 Task: Forward email with the signature Amber Rodriguez with the subject 'Thank you' from softage.1@softage.net to 'softage.10@softage.net' with the message 'I would like to request a meeting to discuss the upcoming marketing event.'
Action: Mouse moved to (891, 185)
Screenshot: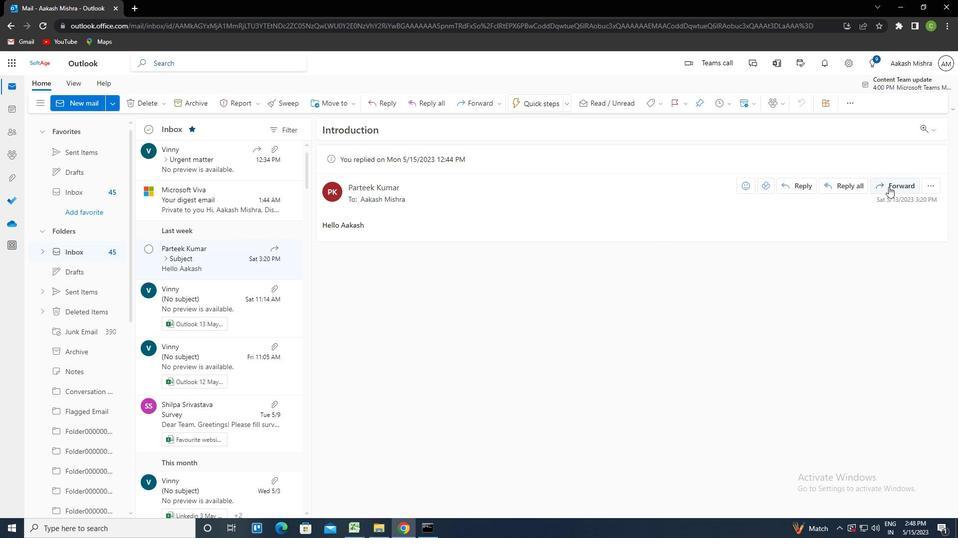 
Action: Mouse pressed left at (891, 185)
Screenshot: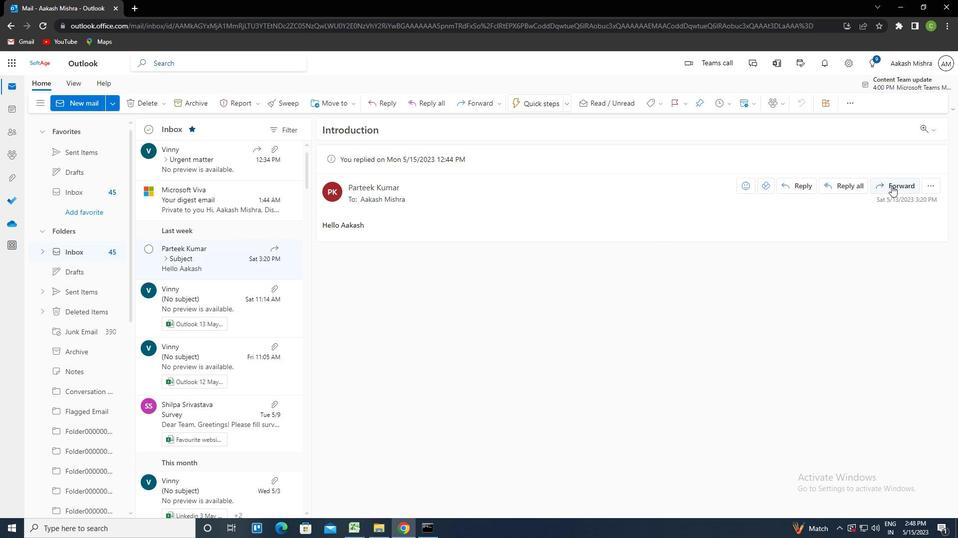 
Action: Mouse moved to (637, 104)
Screenshot: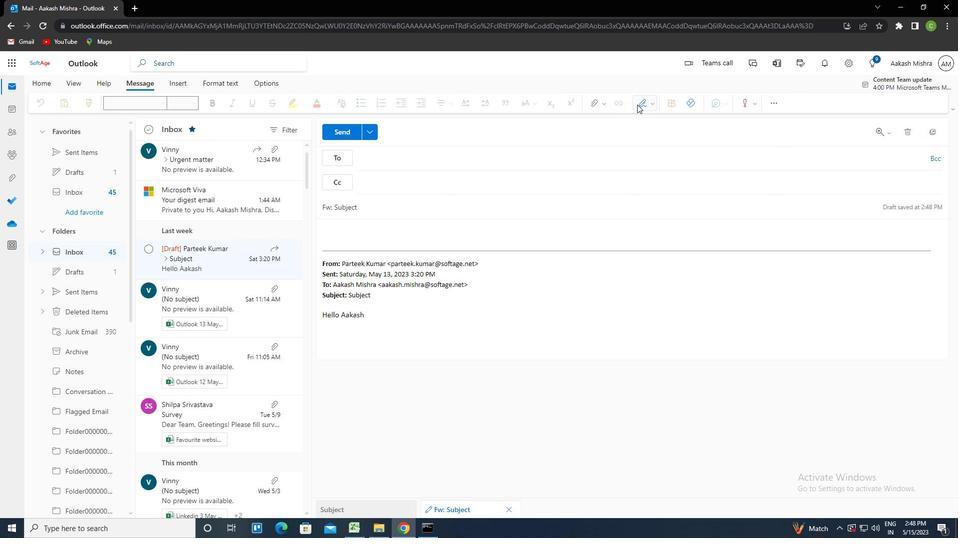 
Action: Mouse pressed left at (637, 104)
Screenshot: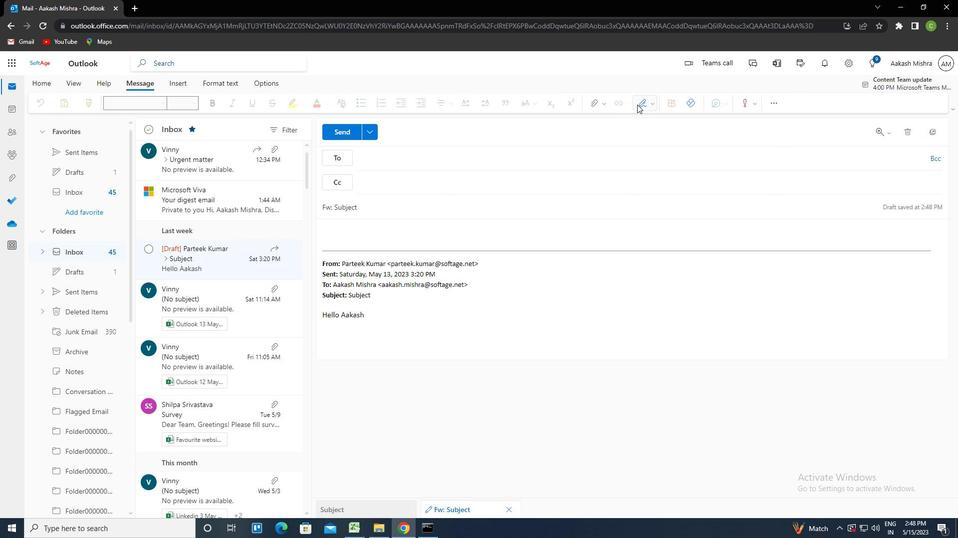 
Action: Mouse moved to (625, 146)
Screenshot: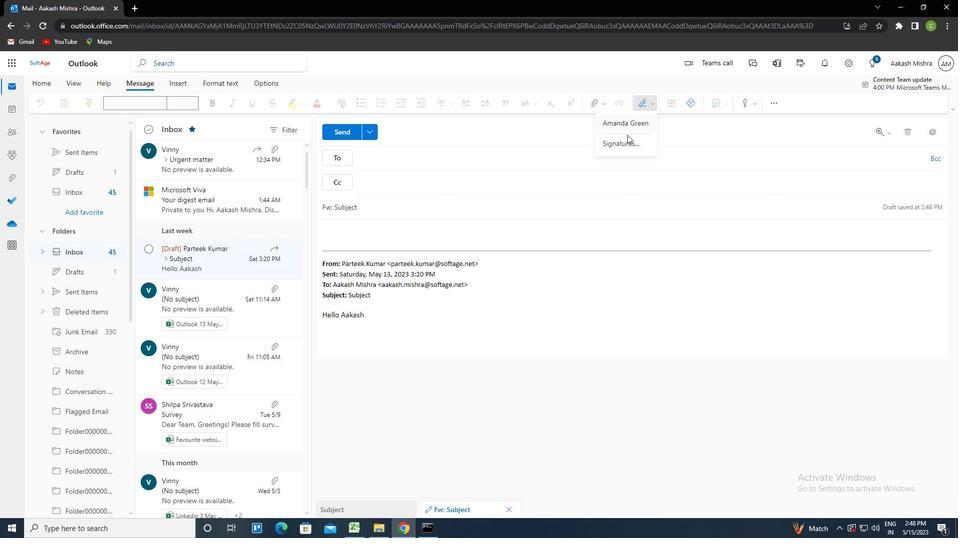 
Action: Mouse pressed left at (625, 146)
Screenshot: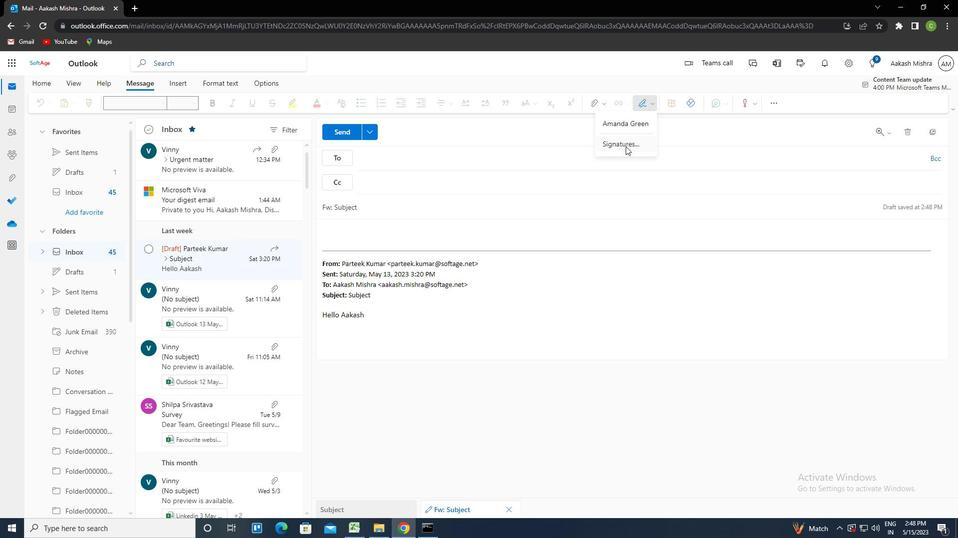 
Action: Mouse moved to (681, 184)
Screenshot: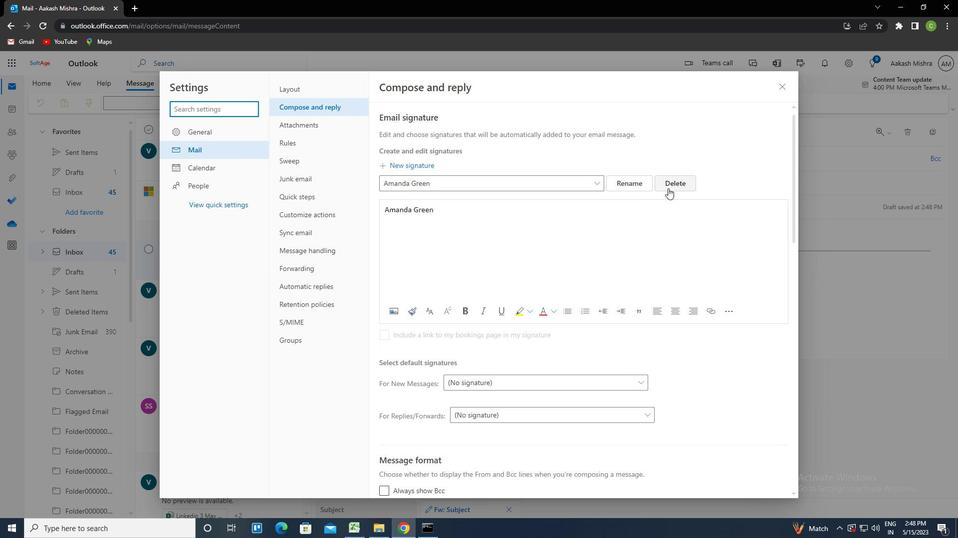 
Action: Mouse pressed left at (681, 184)
Screenshot: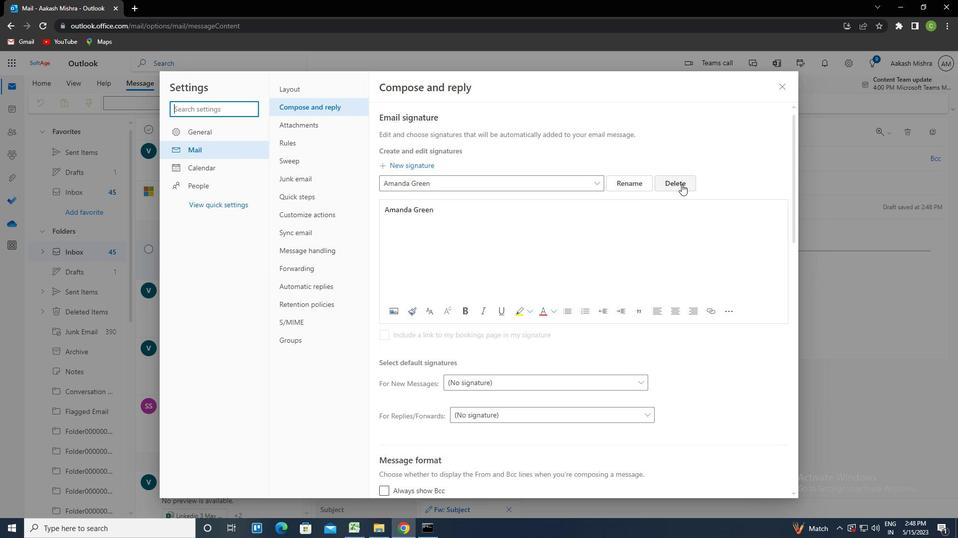 
Action: Mouse moved to (539, 181)
Screenshot: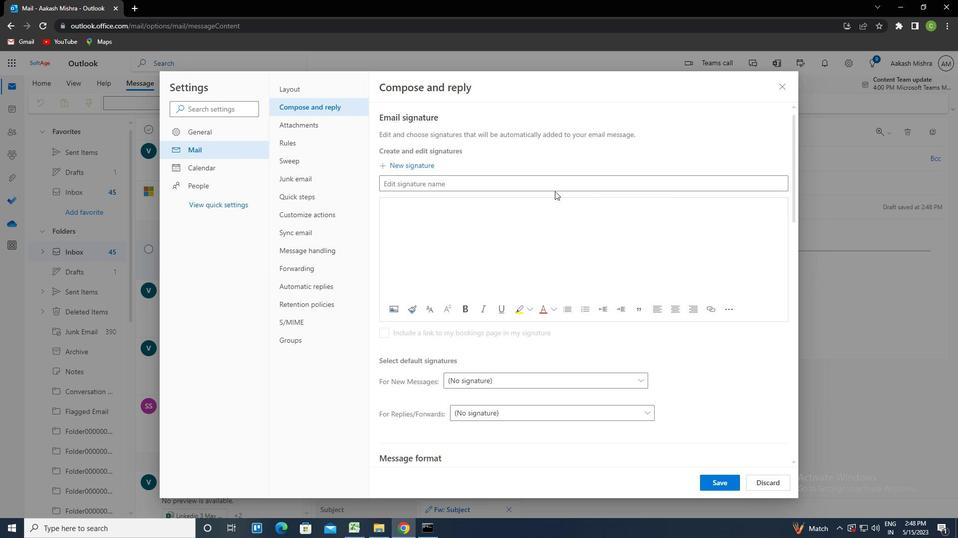 
Action: Mouse pressed left at (539, 181)
Screenshot: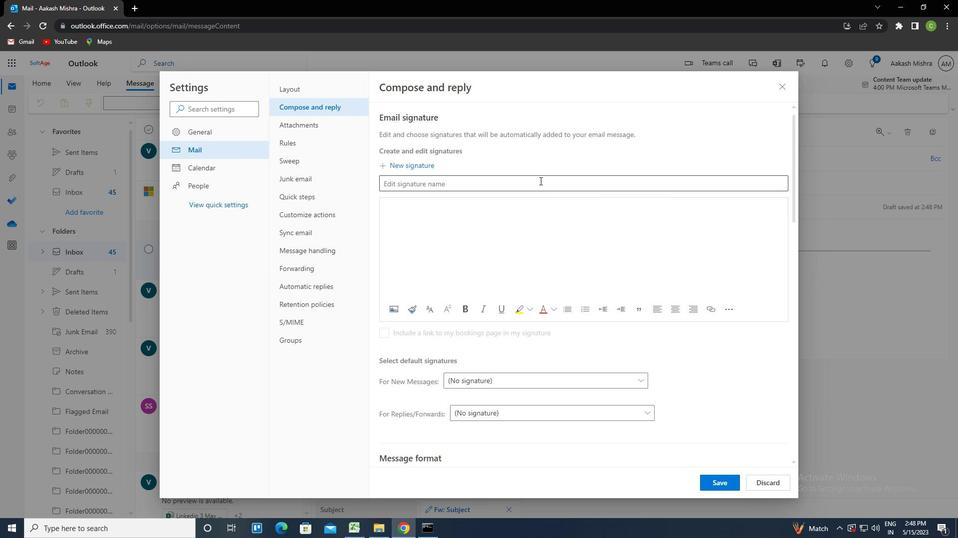
Action: Key pressed <Key.caps_lock>a<Key.caps_lock>mber<Key.space><Key.caps_lock>r<Key.caps_lock>odriguez<Key.tab><Key.caps_lock>a<Key.caps_lock>mber<Key.space><Key.caps_lock>r<Key.caps_lock>odriu<Key.backspace><Key.backspace>iguez
Screenshot: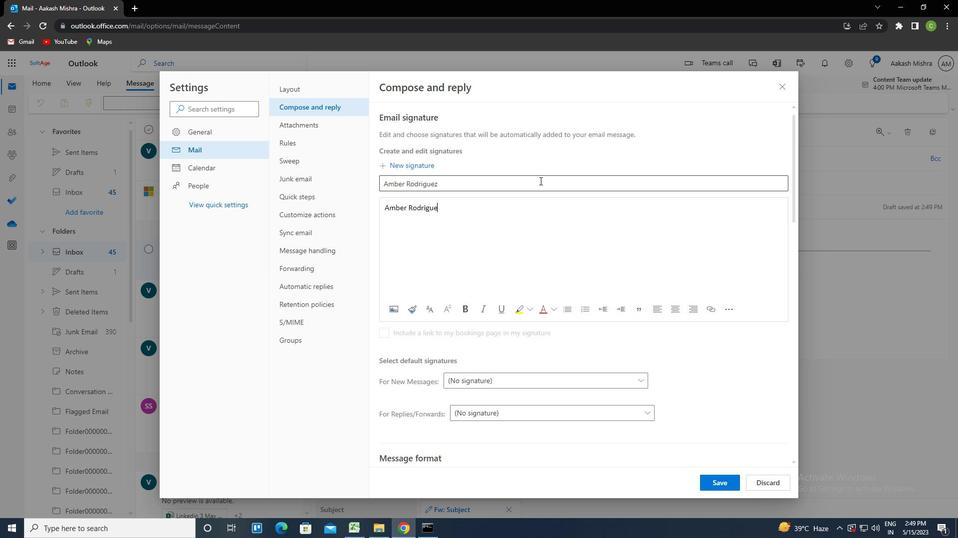 
Action: Mouse moved to (715, 483)
Screenshot: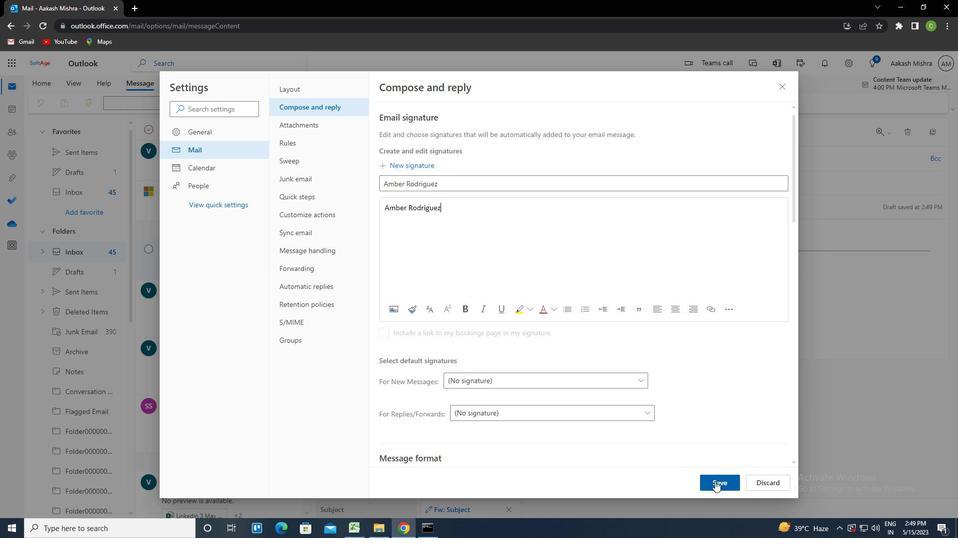 
Action: Mouse pressed left at (715, 483)
Screenshot: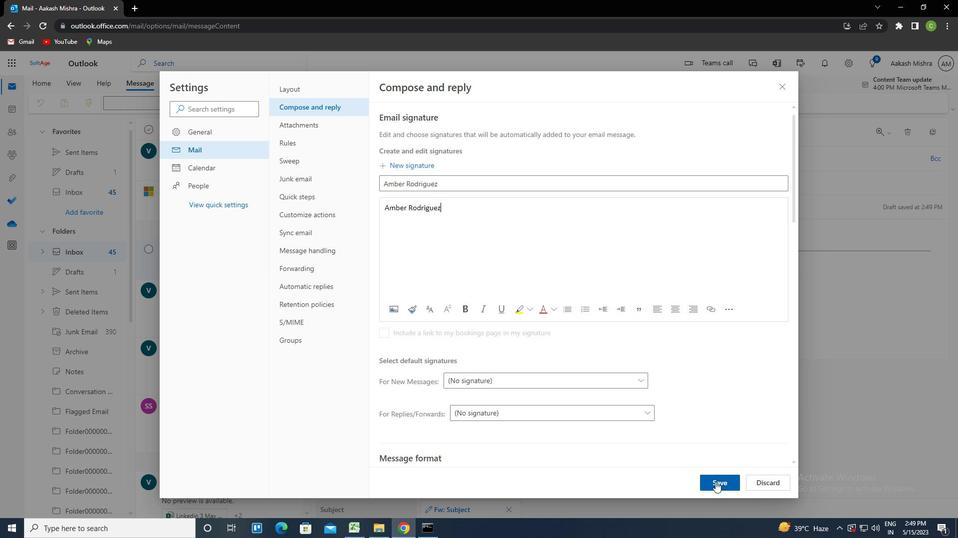 
Action: Mouse moved to (778, 85)
Screenshot: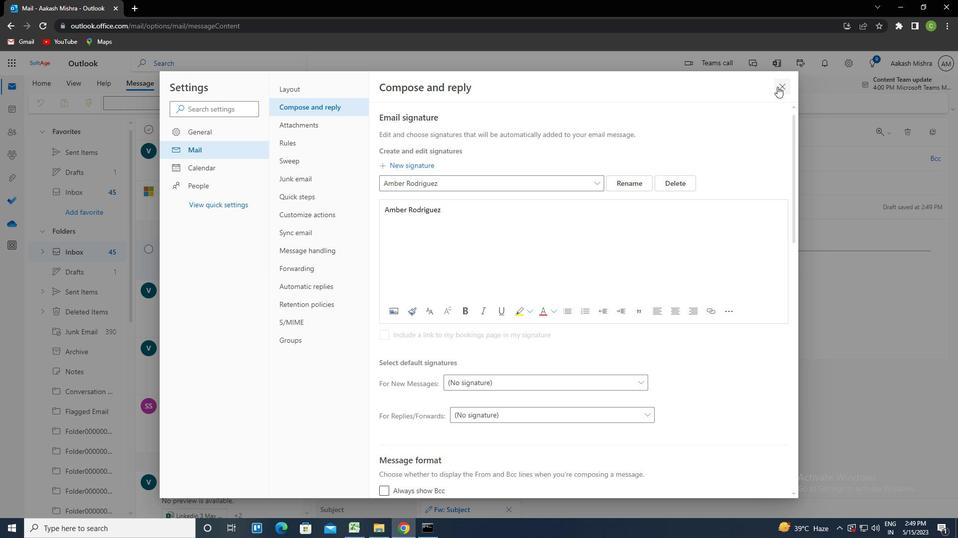 
Action: Mouse pressed left at (778, 85)
Screenshot: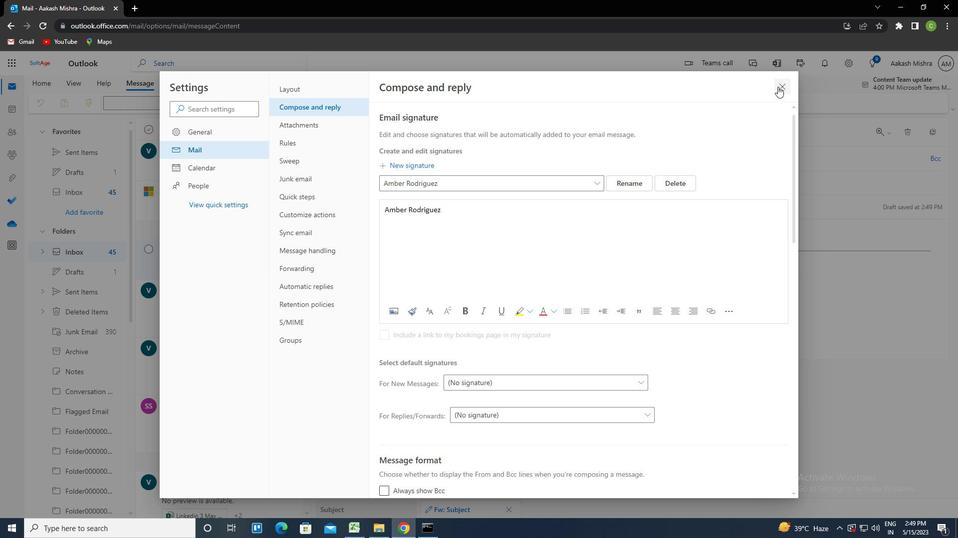 
Action: Mouse moved to (654, 106)
Screenshot: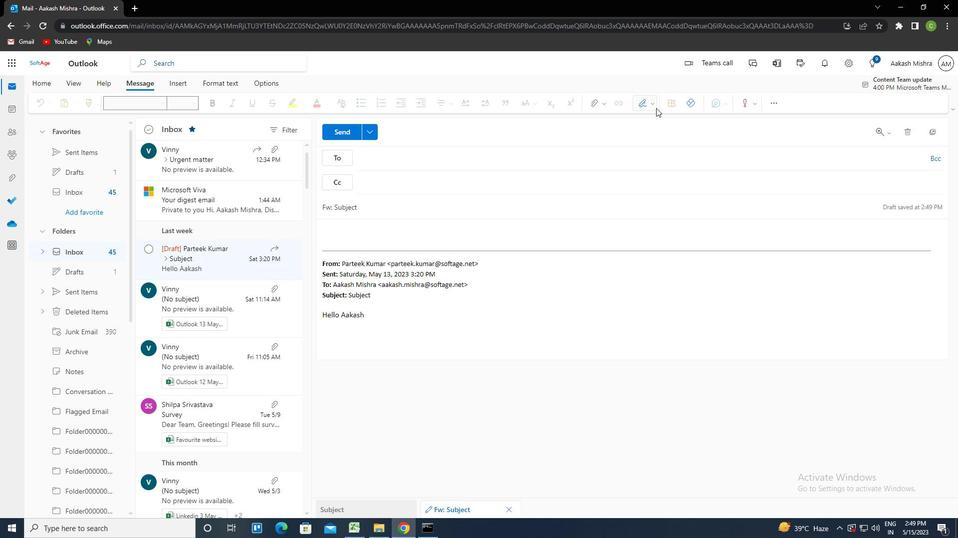 
Action: Mouse pressed left at (654, 106)
Screenshot: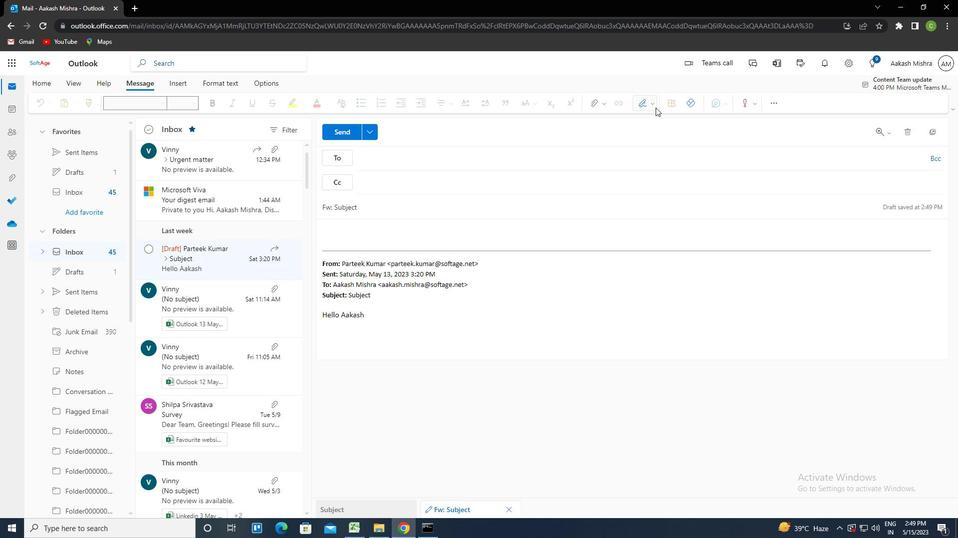 
Action: Mouse moved to (643, 123)
Screenshot: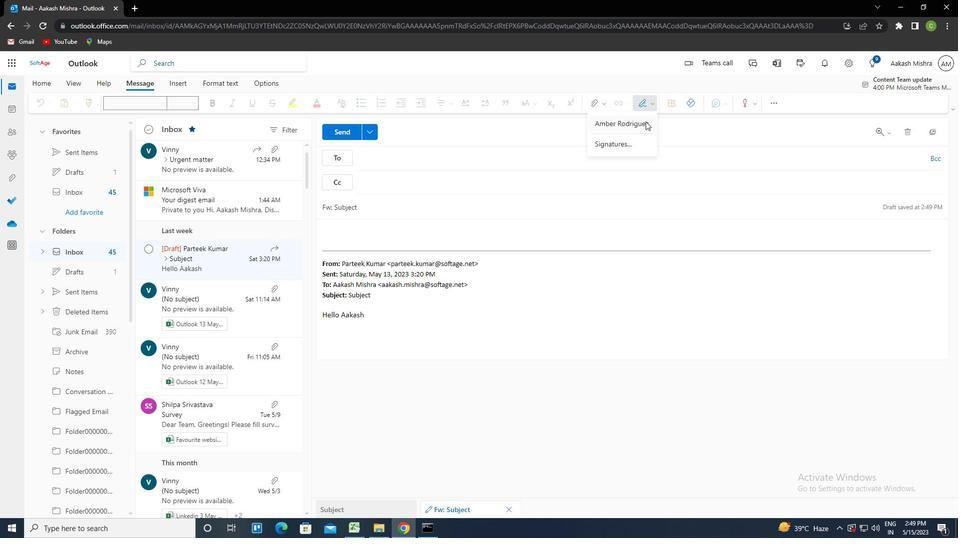 
Action: Mouse pressed left at (643, 123)
Screenshot: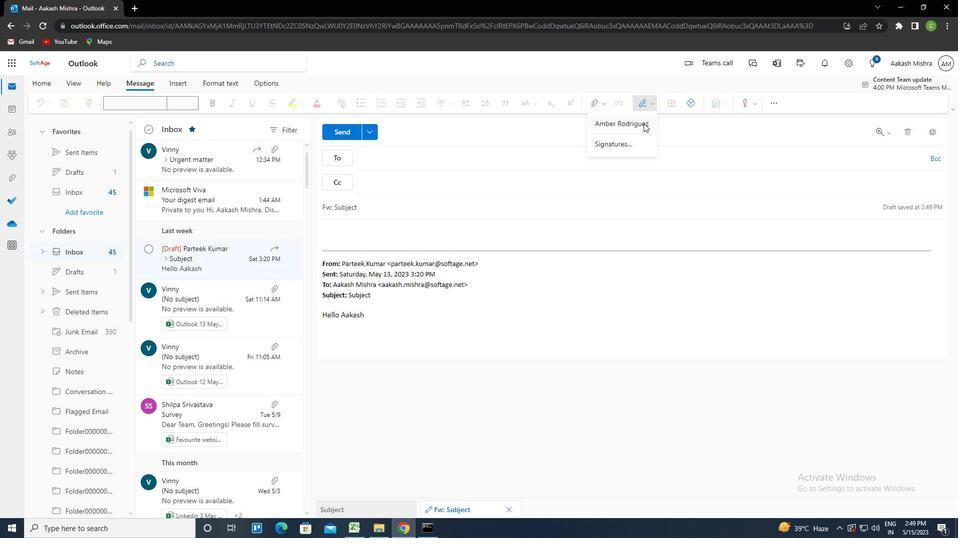 
Action: Mouse moved to (377, 209)
Screenshot: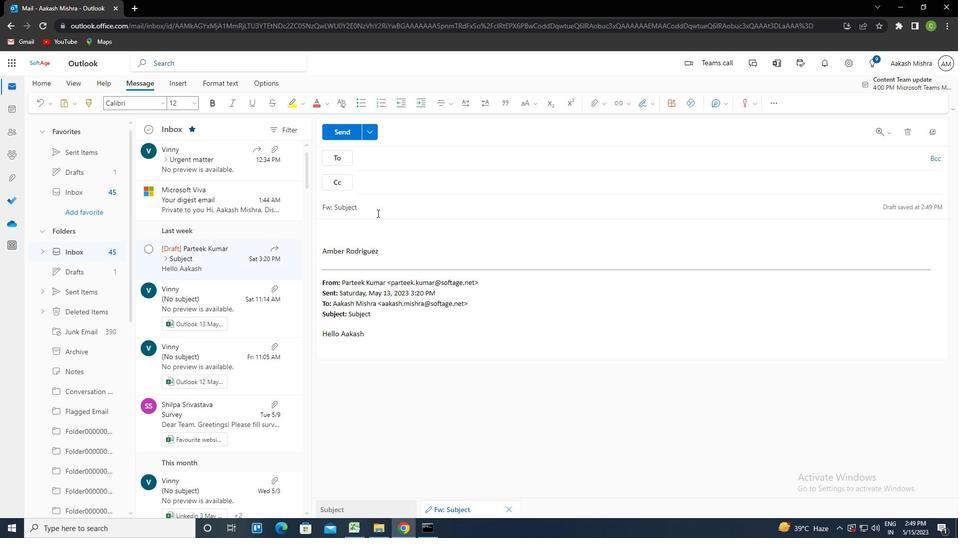 
Action: Mouse pressed left at (377, 209)
Screenshot: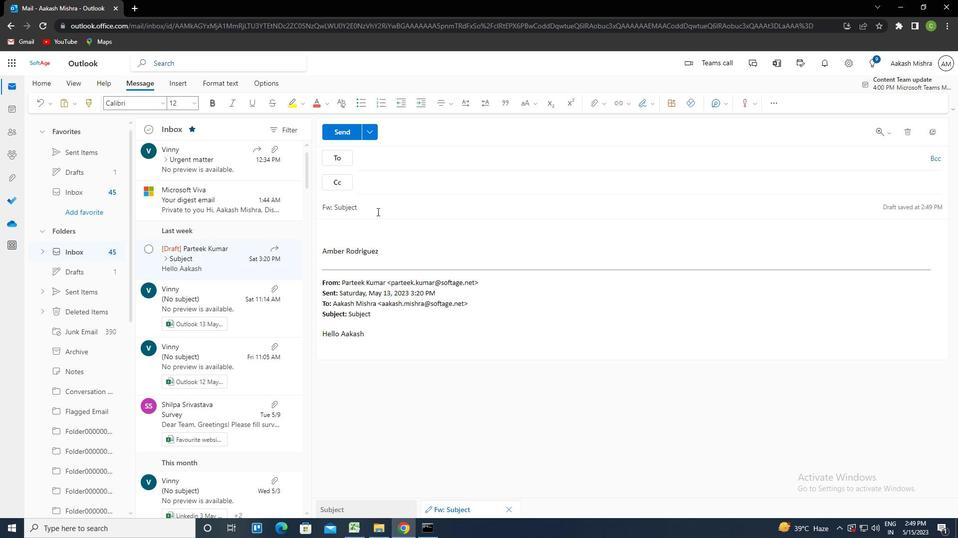 
Action: Key pressed <Key.shift><Key.left><Key.delete><Key.caps_lock>ctrl+T<Key.caps_lock>HANK<Key.space>YOU
Screenshot: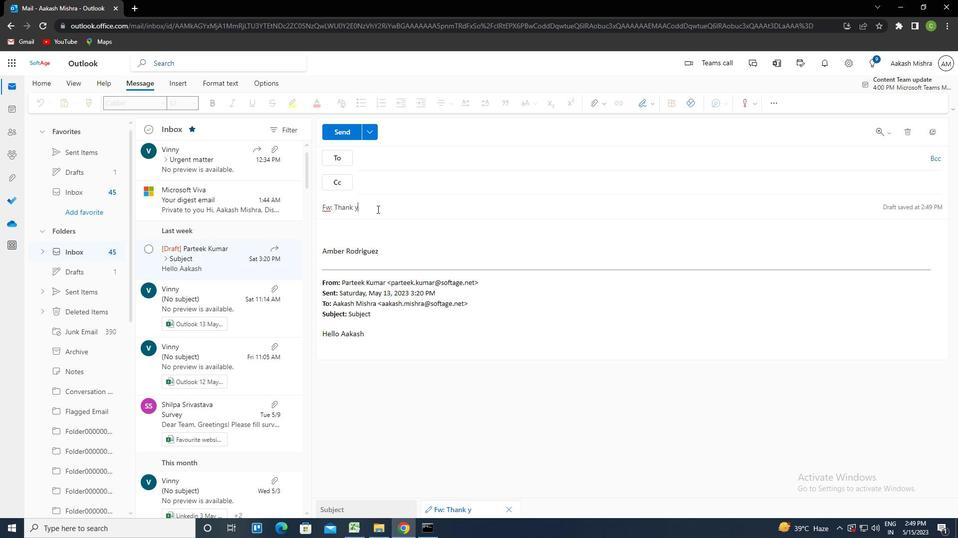 
Action: Mouse moved to (382, 159)
Screenshot: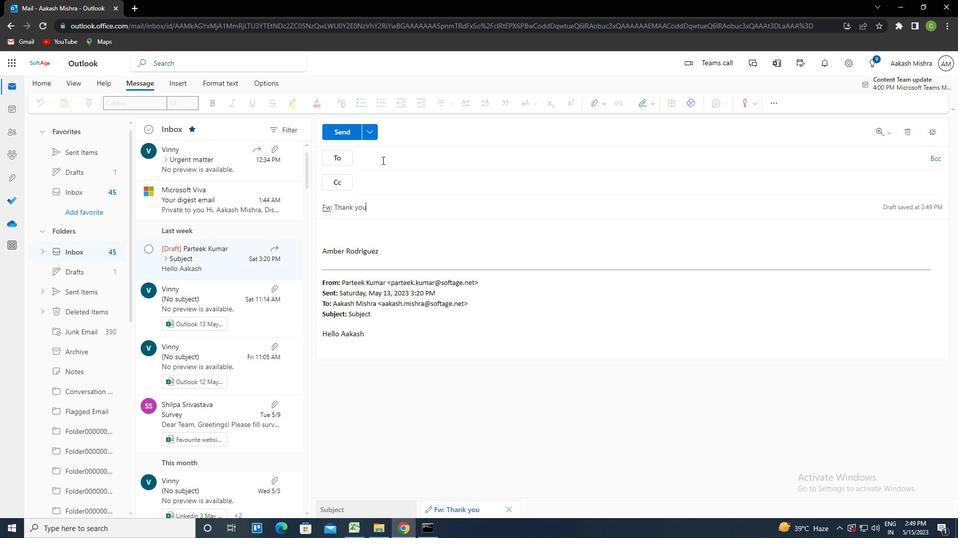 
Action: Mouse pressed left at (382, 159)
Screenshot: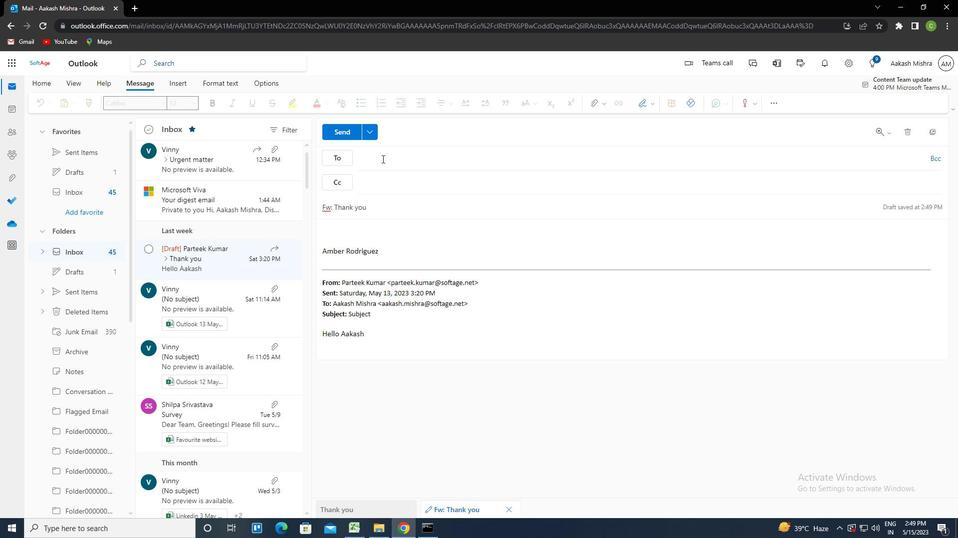 
Action: Key pressed SOFTAGE.10<Key.shift>@SOFTAGE.NET<Key.enter>
Screenshot: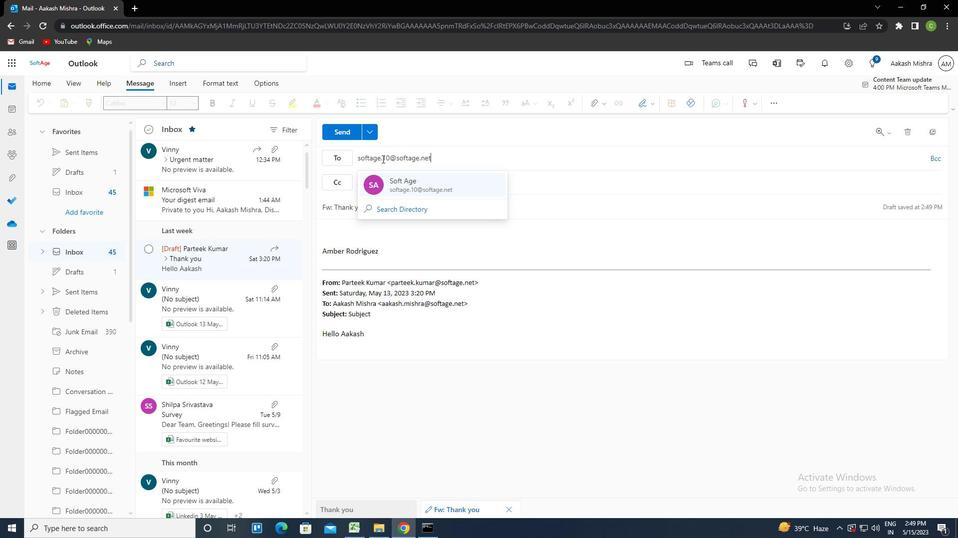 
Action: Mouse moved to (362, 230)
Screenshot: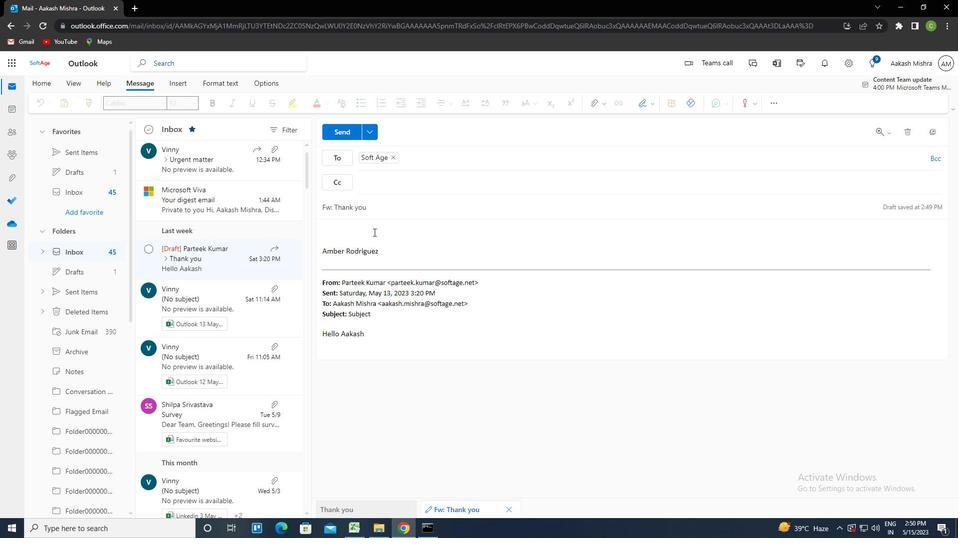 
Action: Mouse pressed left at (362, 230)
Screenshot: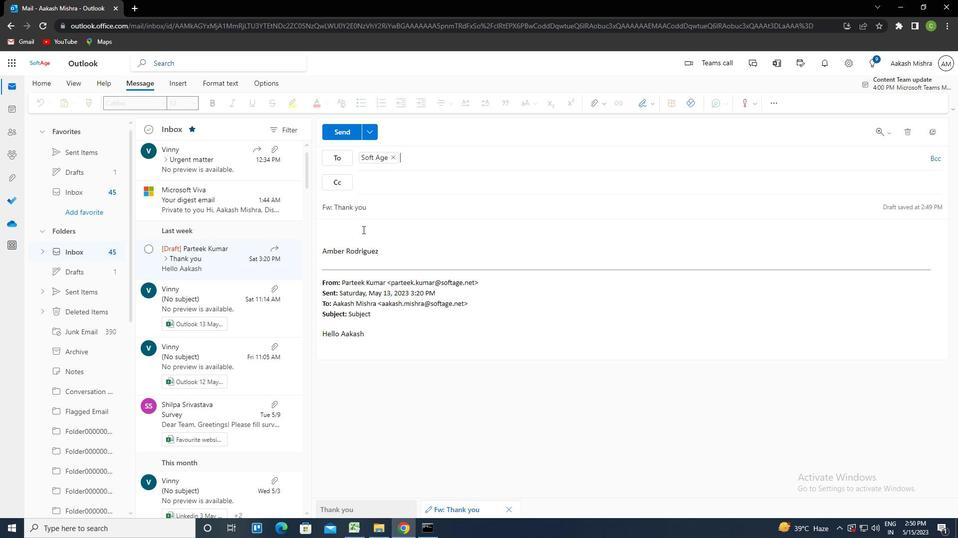 
Action: Key pressed <Key.caps_lock>I<Key.space><Key.caps_lock>WOULD<Key.space>LIKE<Key.space>TO<Key.space>REQUEST<Key.space>A<Key.space>MEETING<Key.space>TO<Key.space>DISCUSS<Key.space>THE<Key.space>UPCOMING<Key.space>MARKETING<Key.space>EVNET<Key.backspace><Key.backspace><Key.backspace>ENT
Screenshot: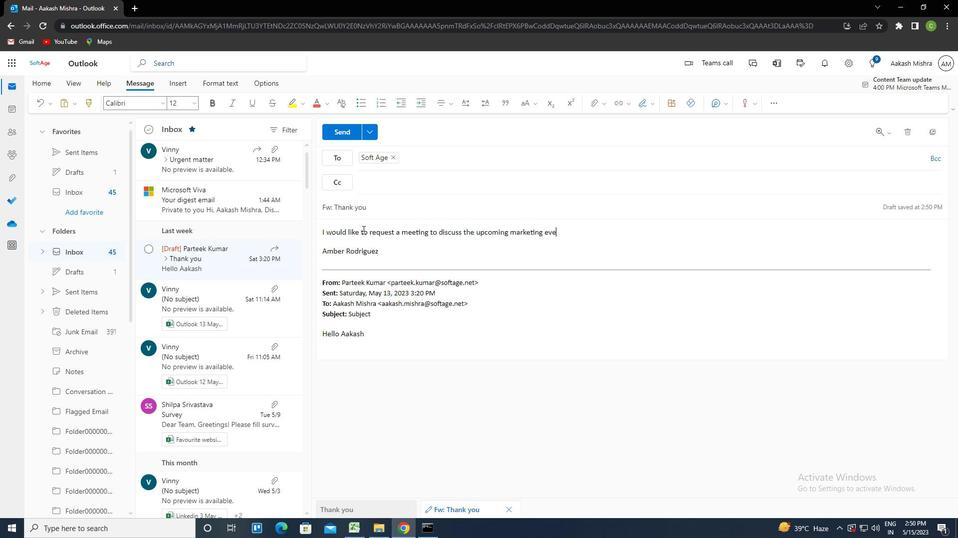 
Action: Mouse moved to (337, 130)
Screenshot: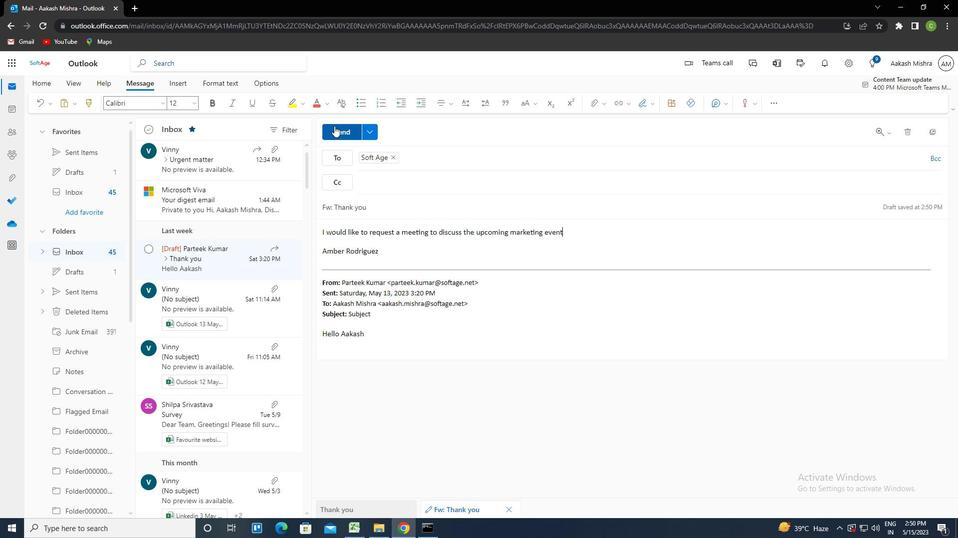 
Action: Mouse pressed left at (337, 130)
Screenshot: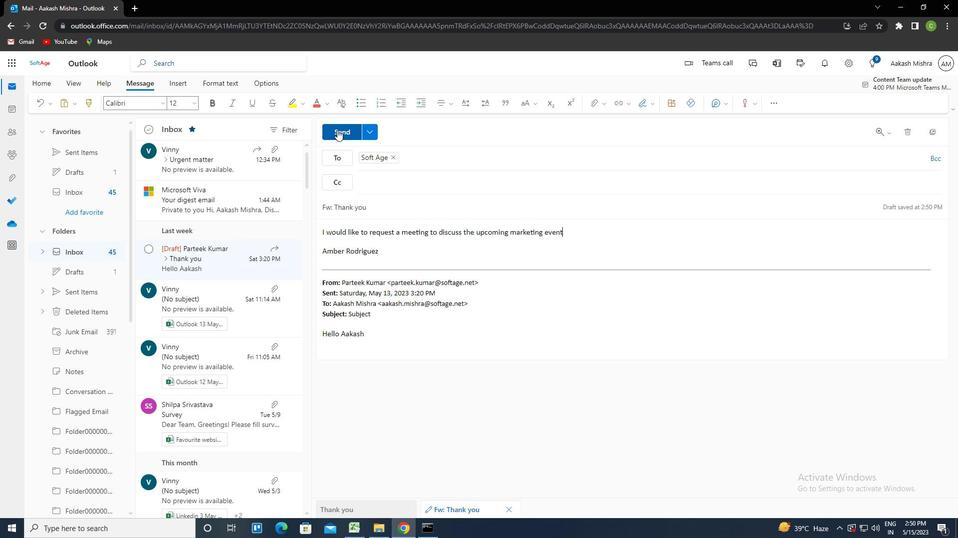 
